 Task: Create relationship between expense and expense category object.
Action: Mouse moved to (633, 49)
Screenshot: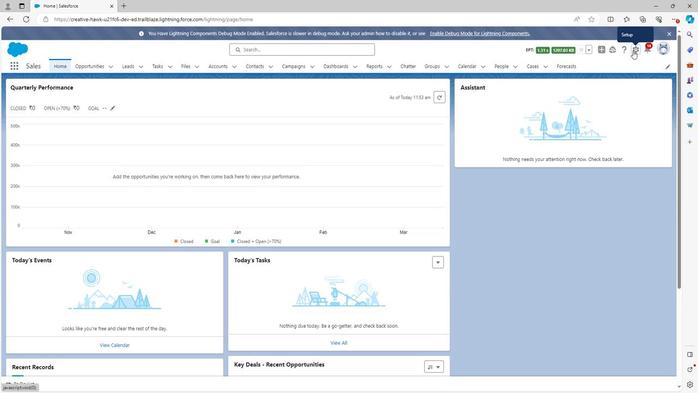 
Action: Mouse pressed left at (633, 49)
Screenshot: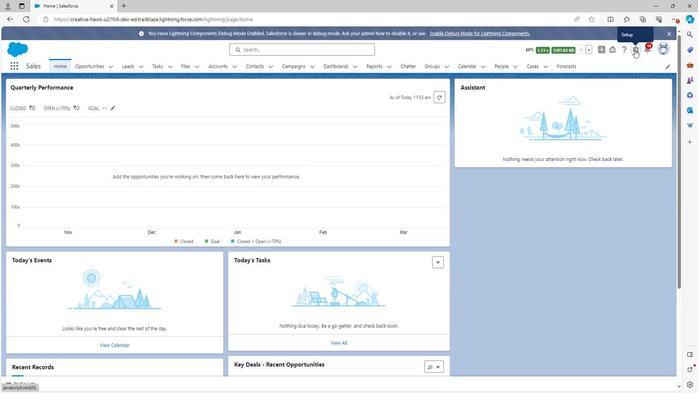 
Action: Mouse moved to (600, 67)
Screenshot: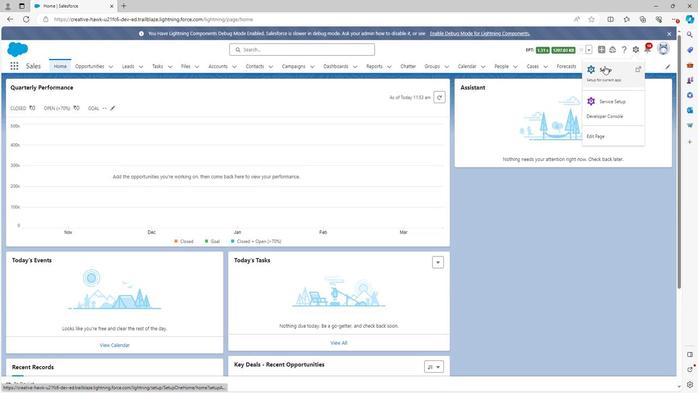 
Action: Mouse pressed left at (600, 67)
Screenshot: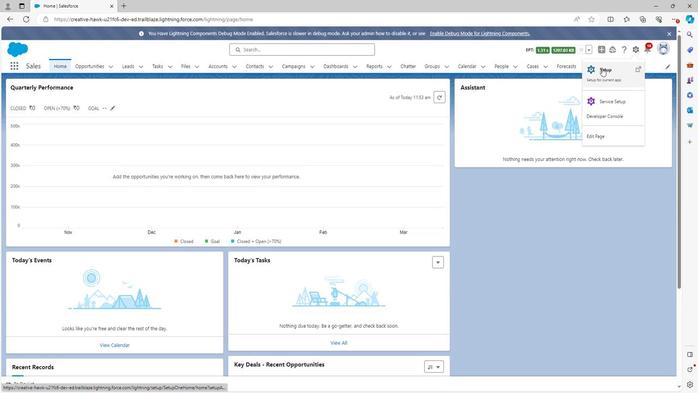 
Action: Mouse moved to (84, 68)
Screenshot: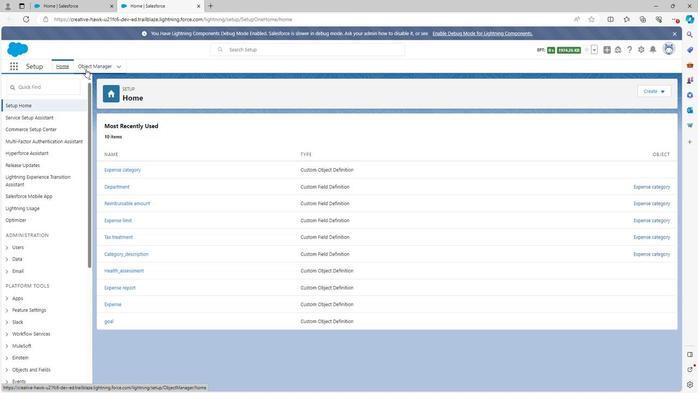 
Action: Mouse pressed left at (84, 68)
Screenshot: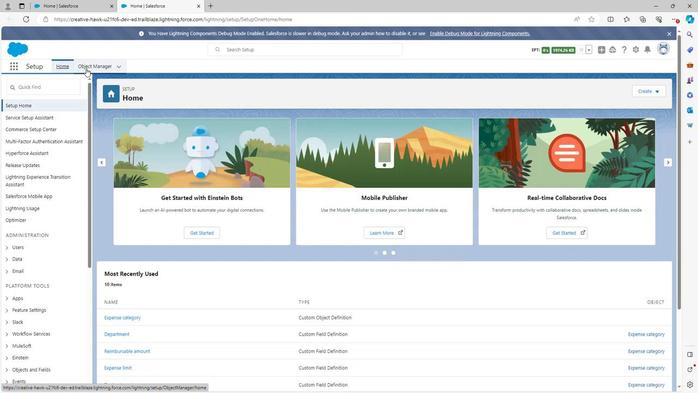 
Action: Mouse moved to (30, 278)
Screenshot: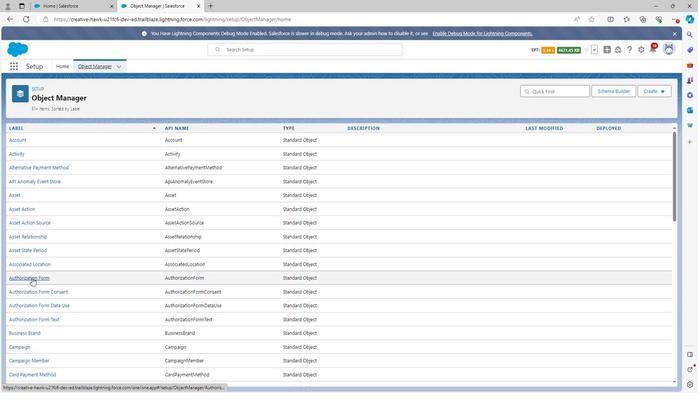 
Action: Mouse scrolled (30, 277) with delta (0, 0)
Screenshot: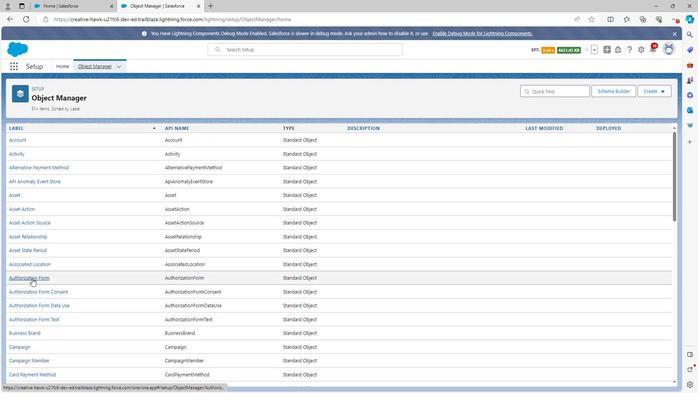 
Action: Mouse scrolled (30, 277) with delta (0, 0)
Screenshot: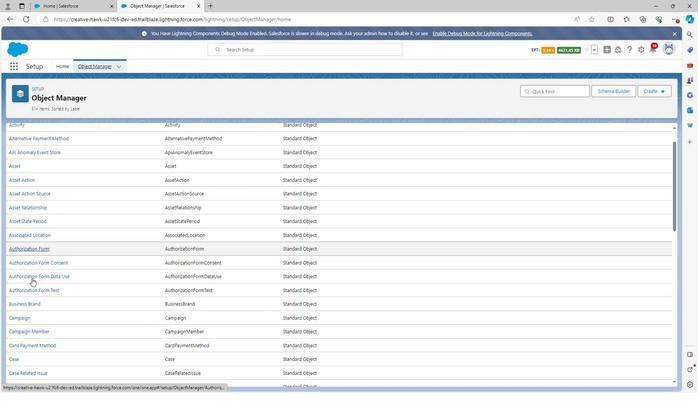 
Action: Mouse scrolled (30, 277) with delta (0, 0)
Screenshot: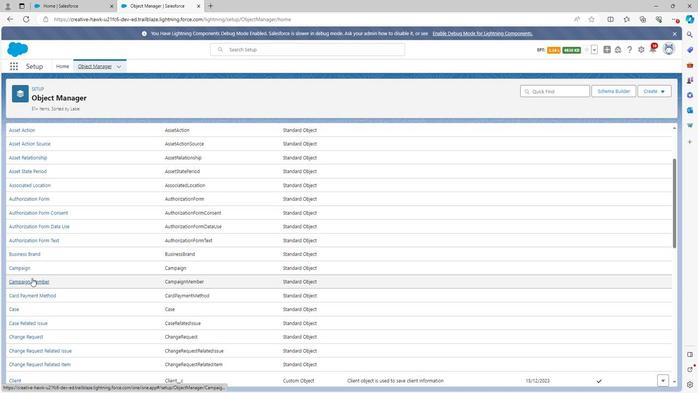 
Action: Mouse scrolled (30, 277) with delta (0, 0)
Screenshot: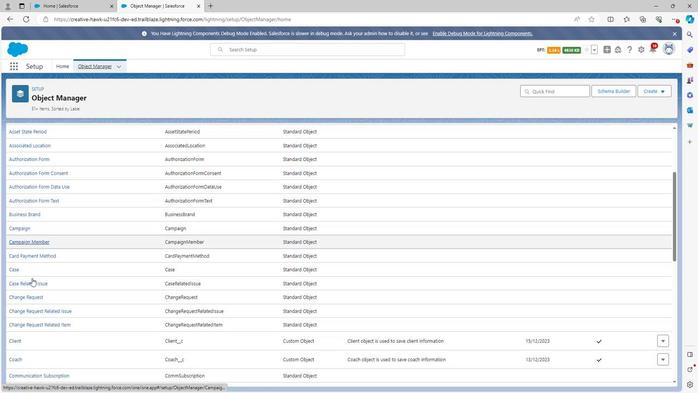 
Action: Mouse scrolled (30, 277) with delta (0, 0)
Screenshot: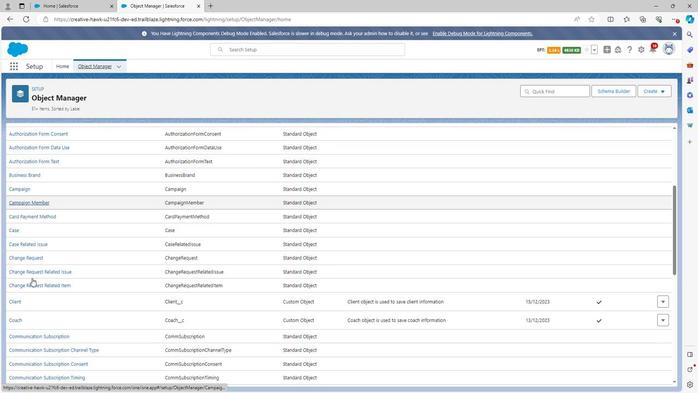 
Action: Mouse scrolled (30, 277) with delta (0, 0)
Screenshot: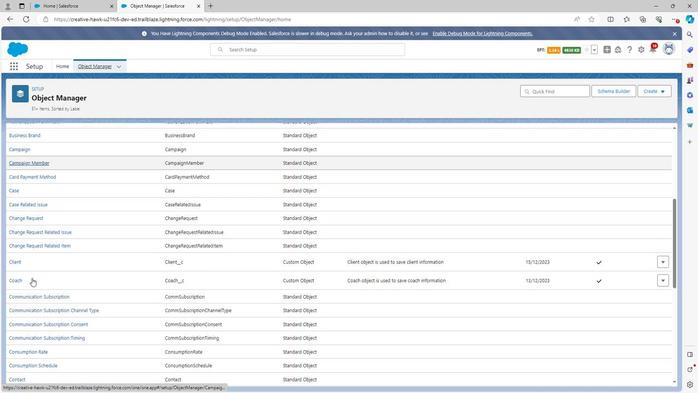 
Action: Mouse scrolled (30, 277) with delta (0, 0)
Screenshot: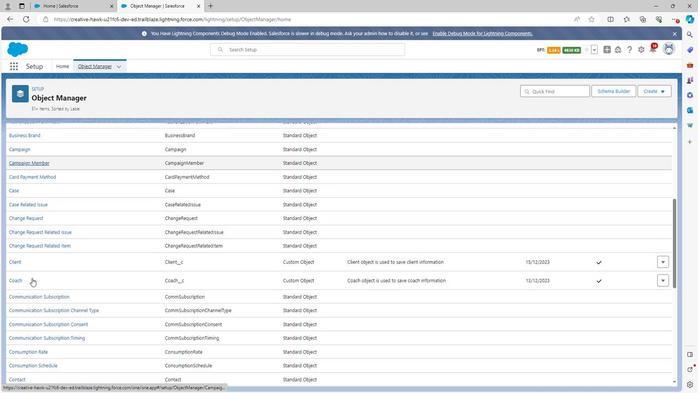 
Action: Mouse scrolled (30, 277) with delta (0, 0)
Screenshot: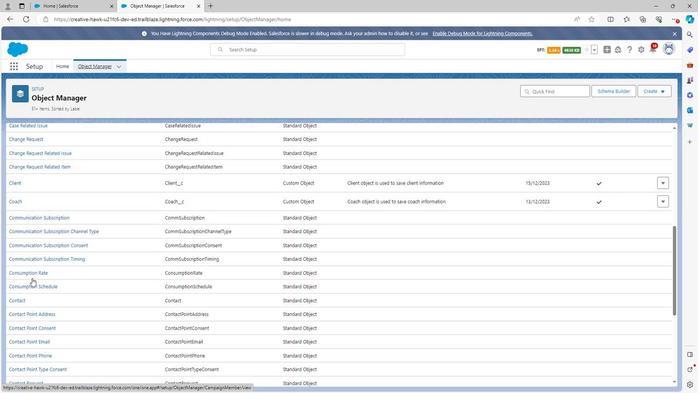 
Action: Mouse scrolled (30, 277) with delta (0, 0)
Screenshot: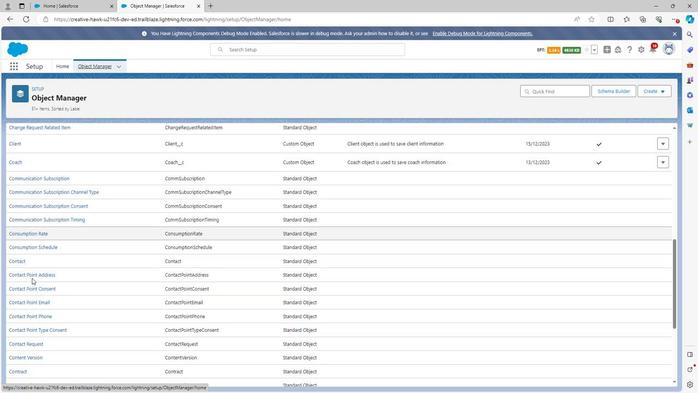 
Action: Mouse scrolled (30, 277) with delta (0, 0)
Screenshot: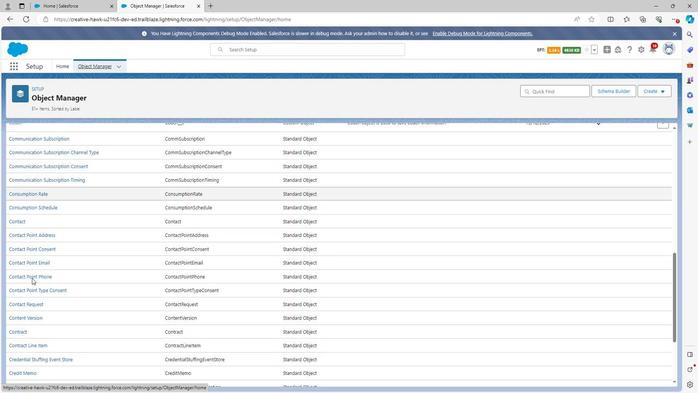 
Action: Mouse scrolled (30, 277) with delta (0, 0)
Screenshot: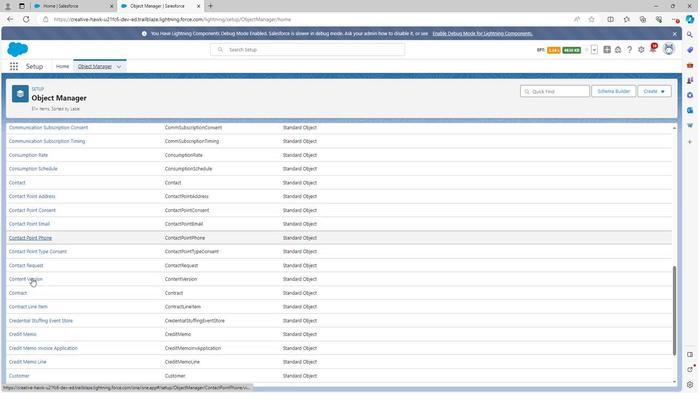 
Action: Mouse scrolled (30, 277) with delta (0, 0)
Screenshot: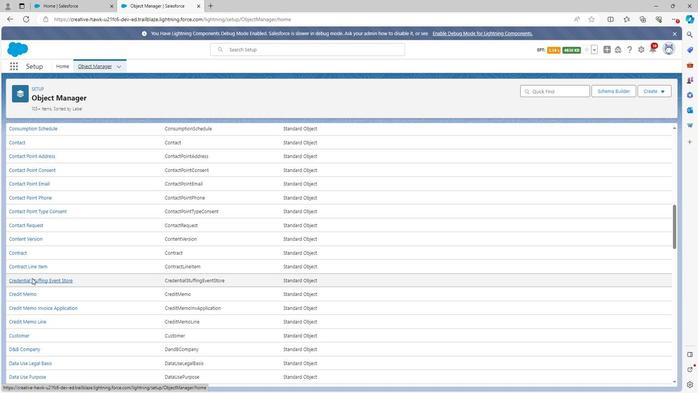 
Action: Mouse scrolled (30, 277) with delta (0, 0)
Screenshot: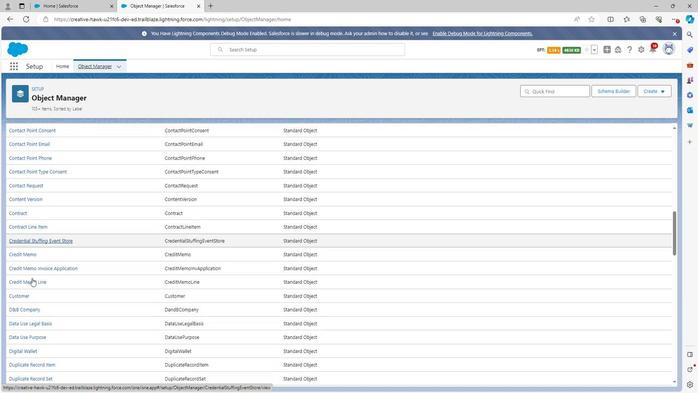 
Action: Mouse scrolled (30, 277) with delta (0, 0)
Screenshot: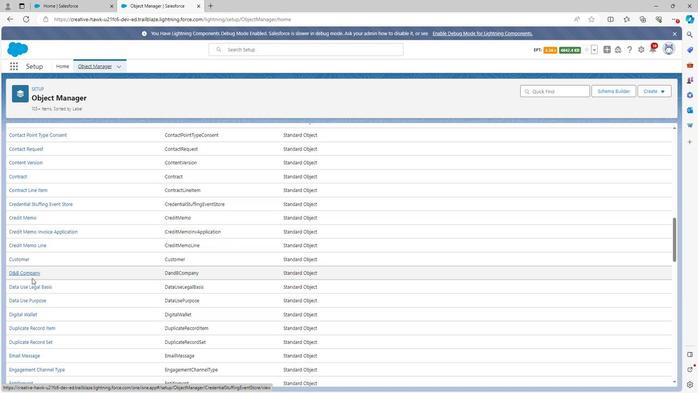 
Action: Mouse scrolled (30, 277) with delta (0, 0)
Screenshot: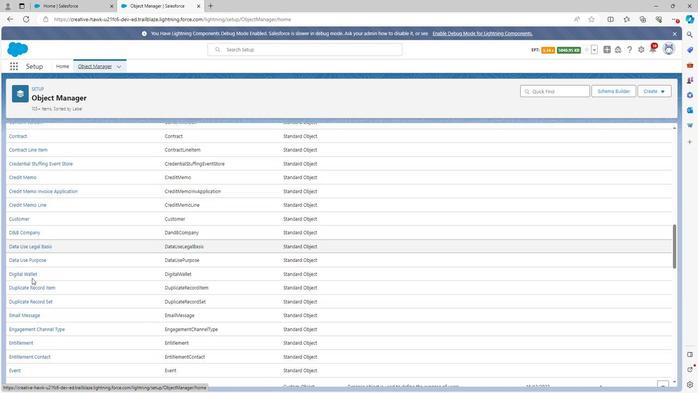 
Action: Mouse scrolled (30, 277) with delta (0, 0)
Screenshot: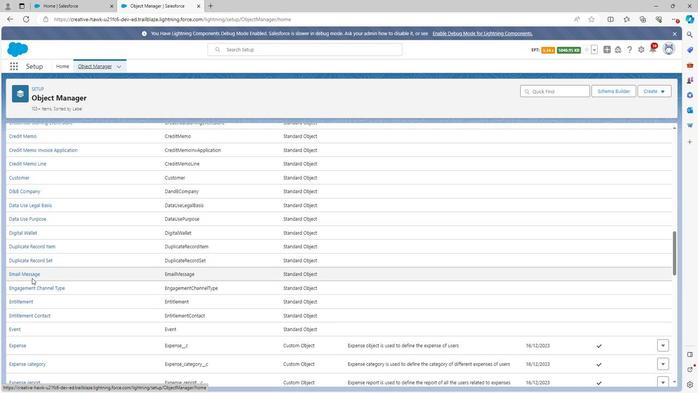 
Action: Mouse scrolled (30, 277) with delta (0, 0)
Screenshot: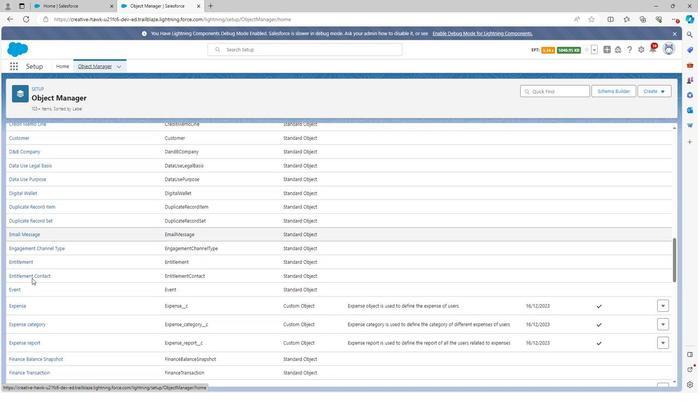 
Action: Mouse moved to (27, 287)
Screenshot: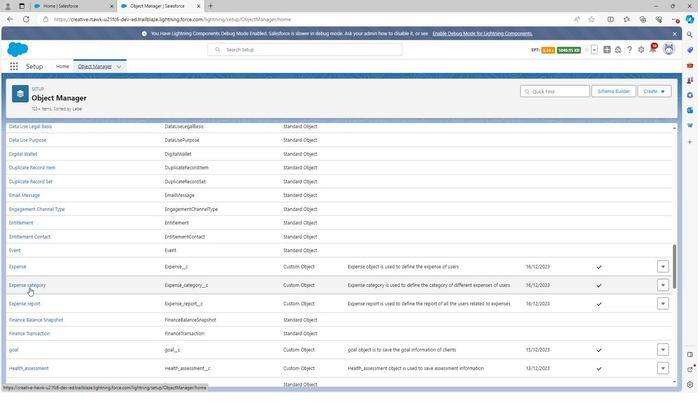
Action: Mouse pressed left at (27, 287)
Screenshot: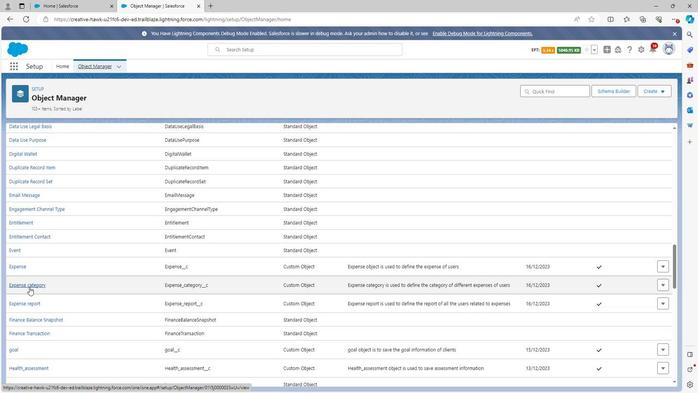 
Action: Mouse moved to (35, 139)
Screenshot: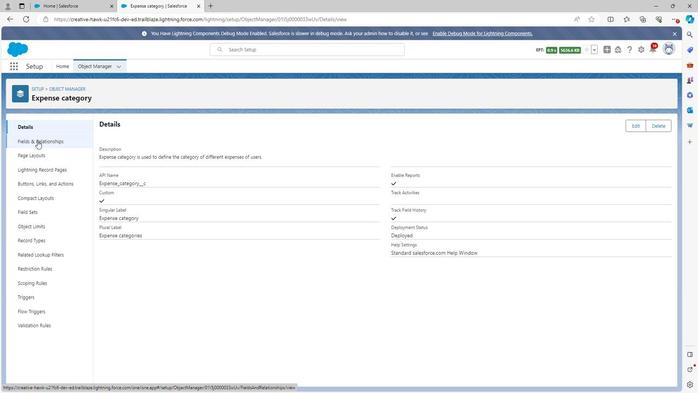 
Action: Mouse pressed left at (35, 139)
Screenshot: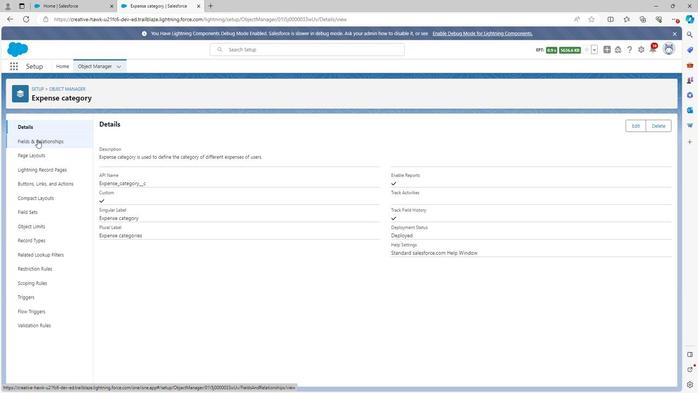 
Action: Mouse moved to (511, 126)
Screenshot: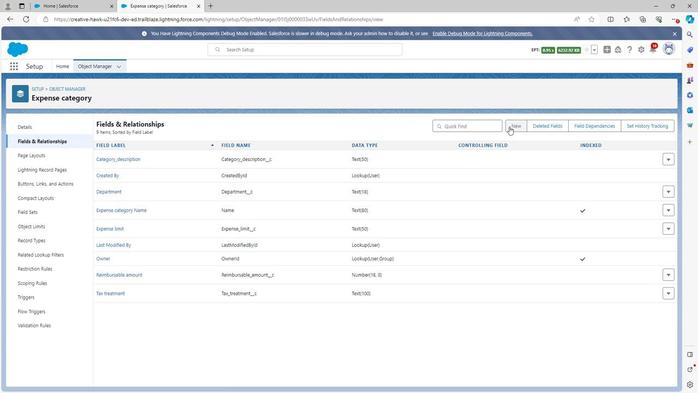 
Action: Mouse pressed left at (511, 126)
Screenshot: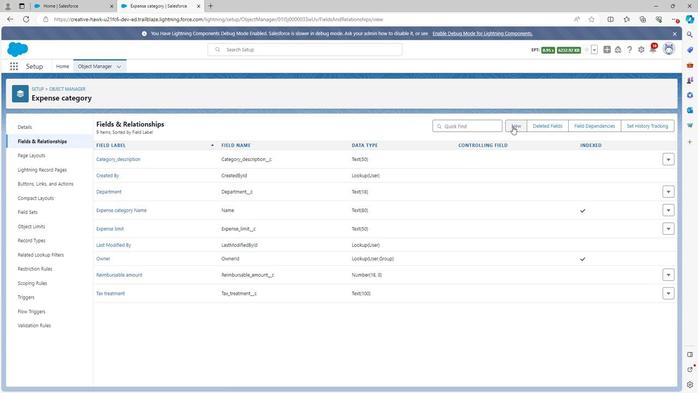 
Action: Mouse moved to (103, 260)
Screenshot: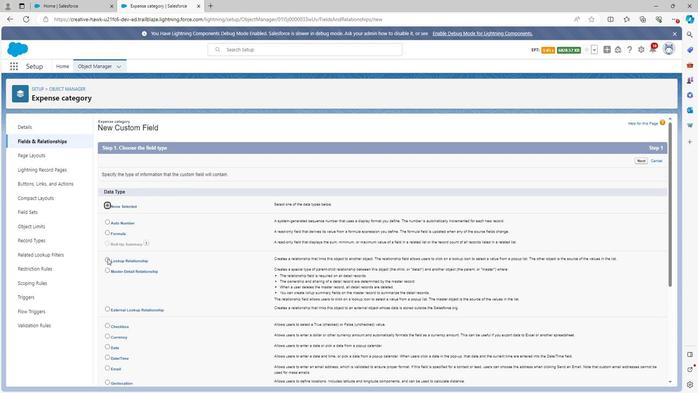
Action: Mouse pressed left at (103, 260)
Screenshot: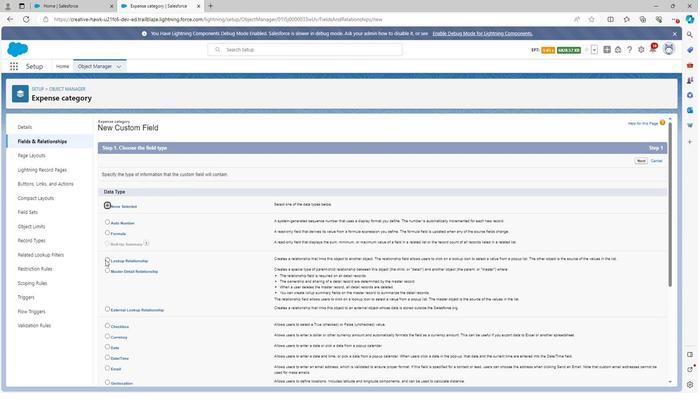 
Action: Mouse moved to (518, 286)
Screenshot: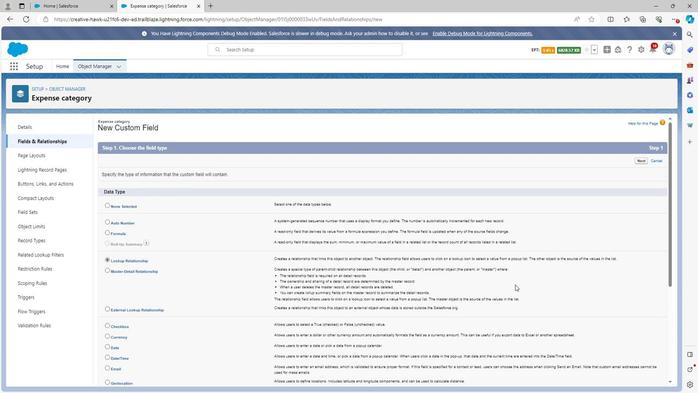 
Action: Mouse scrolled (518, 285) with delta (0, 0)
Screenshot: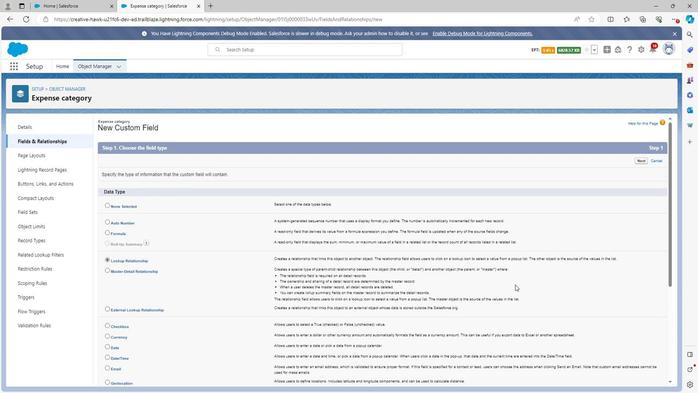 
Action: Mouse moved to (526, 291)
Screenshot: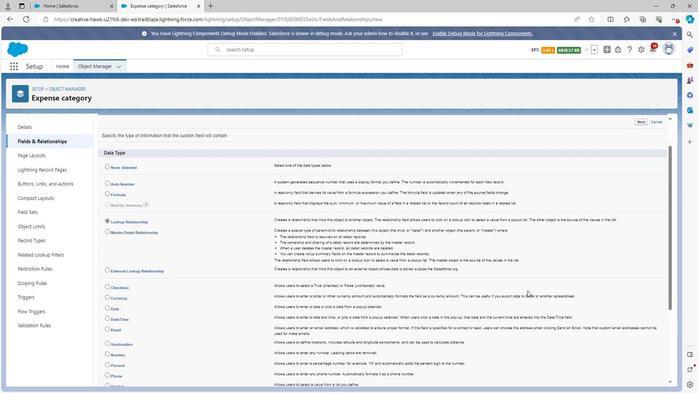 
Action: Mouse scrolled (526, 290) with delta (0, 0)
Screenshot: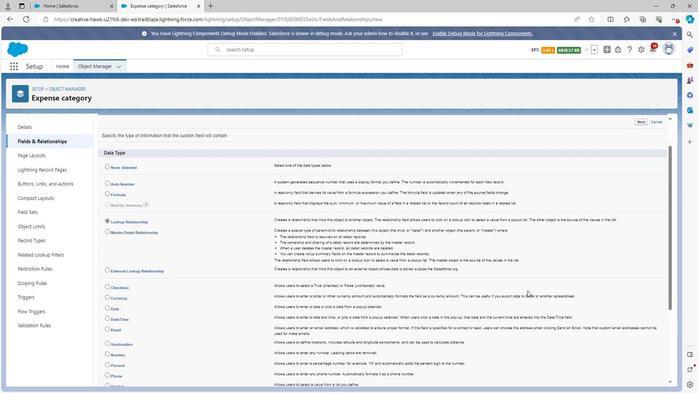 
Action: Mouse moved to (528, 294)
Screenshot: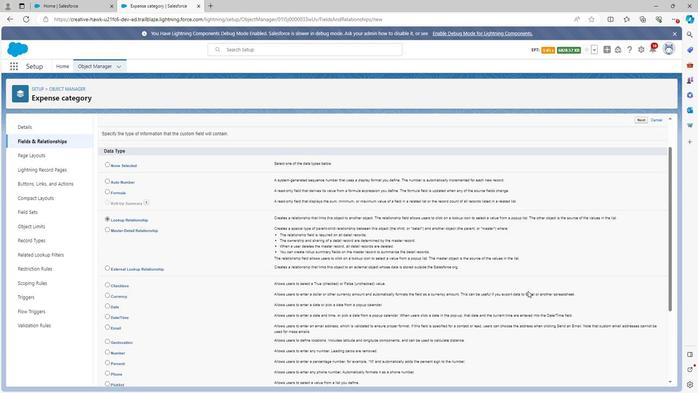 
Action: Mouse scrolled (528, 294) with delta (0, 0)
Screenshot: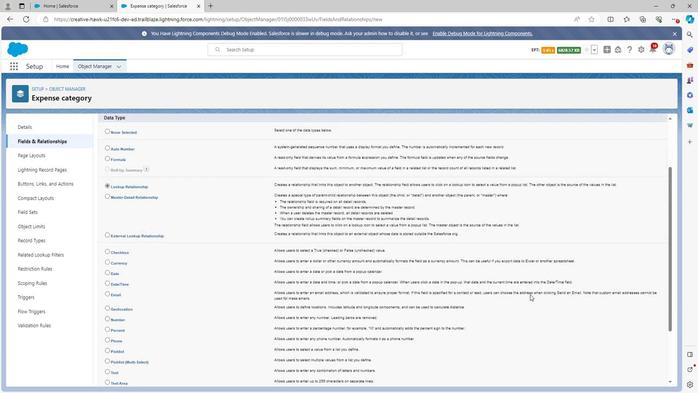 
Action: Mouse moved to (530, 296)
Screenshot: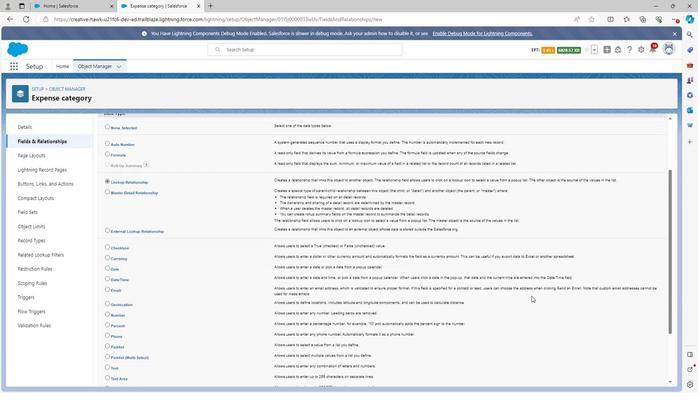 
Action: Mouse scrolled (530, 296) with delta (0, 0)
Screenshot: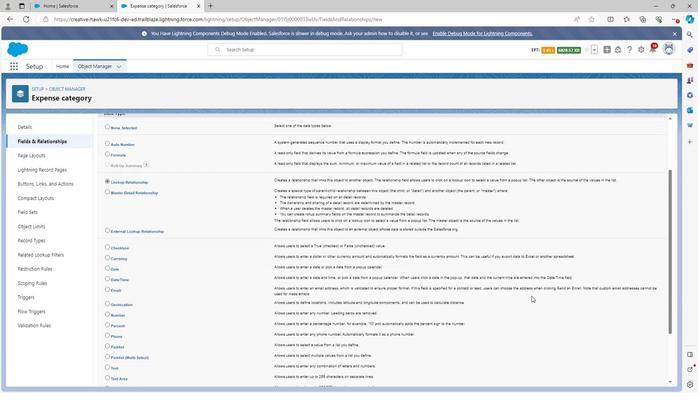 
Action: Mouse moved to (530, 297)
Screenshot: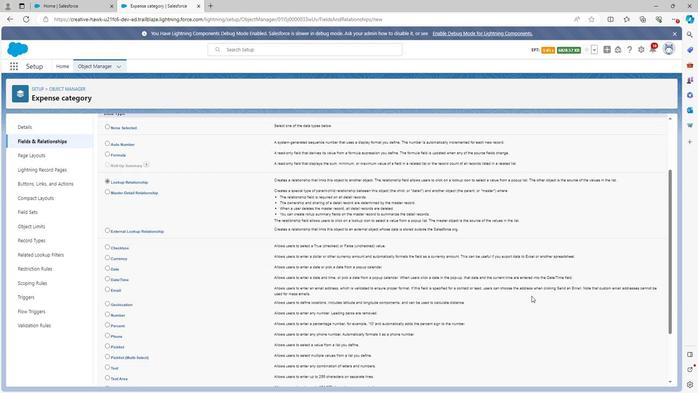 
Action: Mouse scrolled (530, 297) with delta (0, 0)
Screenshot: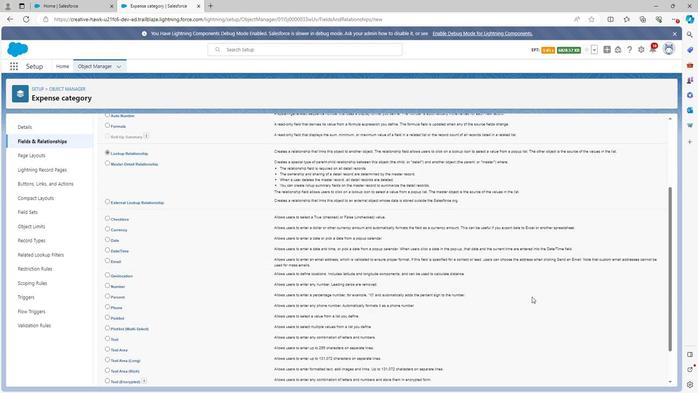 
Action: Mouse moved to (639, 376)
Screenshot: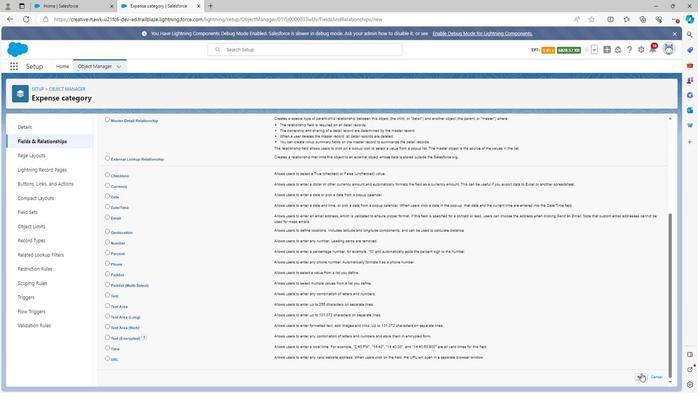 
Action: Mouse pressed left at (639, 376)
Screenshot: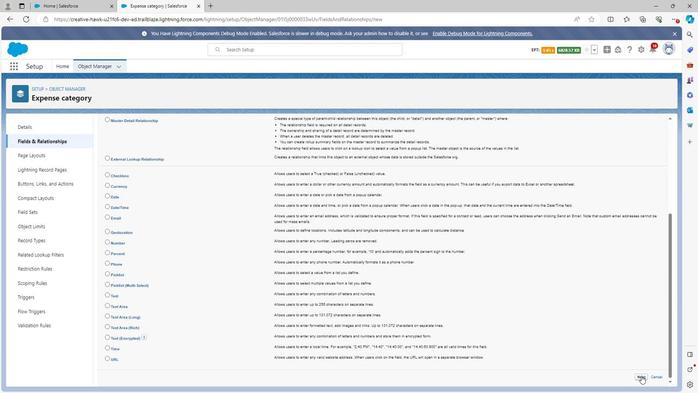 
Action: Mouse moved to (256, 187)
Screenshot: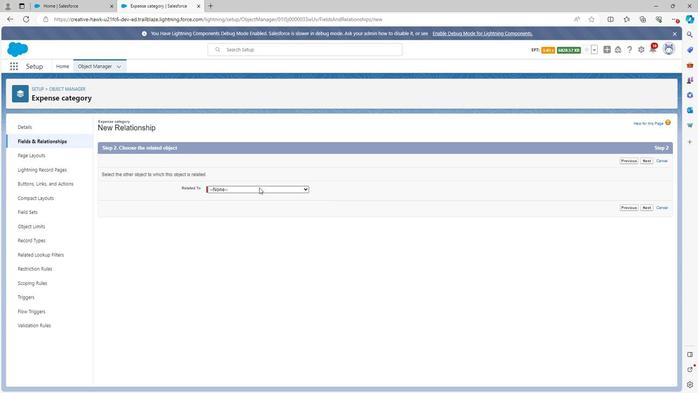 
Action: Mouse pressed left at (256, 187)
Screenshot: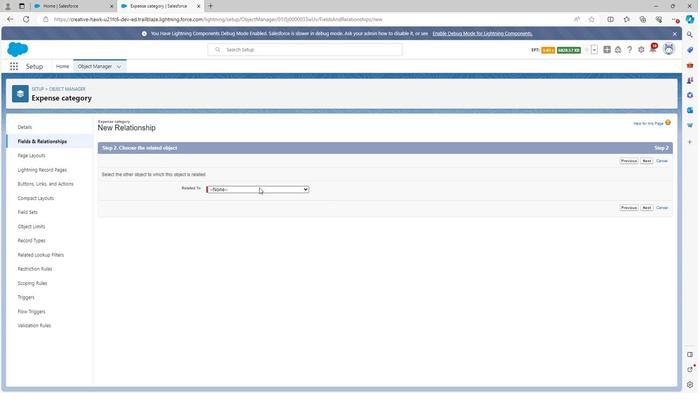 
Action: Mouse moved to (238, 258)
Screenshot: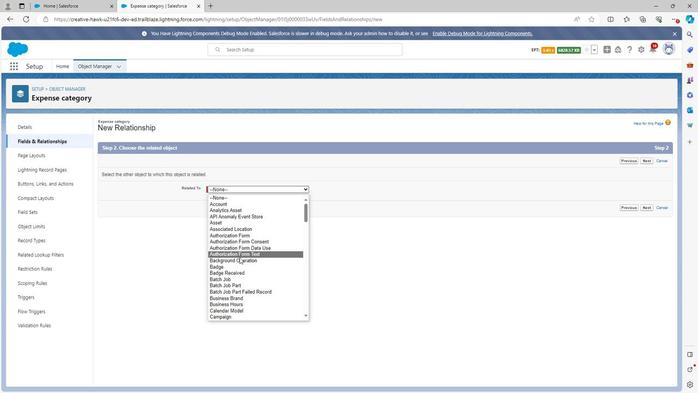 
Action: Mouse scrolled (238, 257) with delta (0, 0)
Screenshot: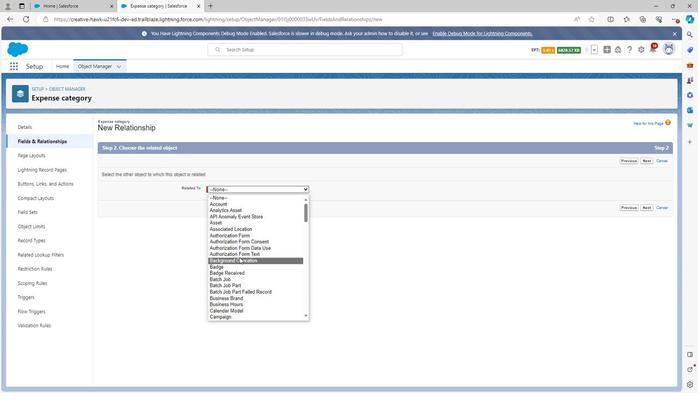 
Action: Mouse moved to (238, 258)
Screenshot: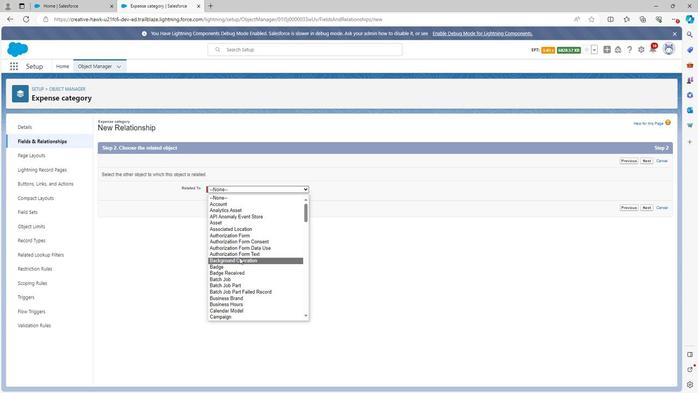 
Action: Mouse scrolled (238, 258) with delta (0, 0)
Screenshot: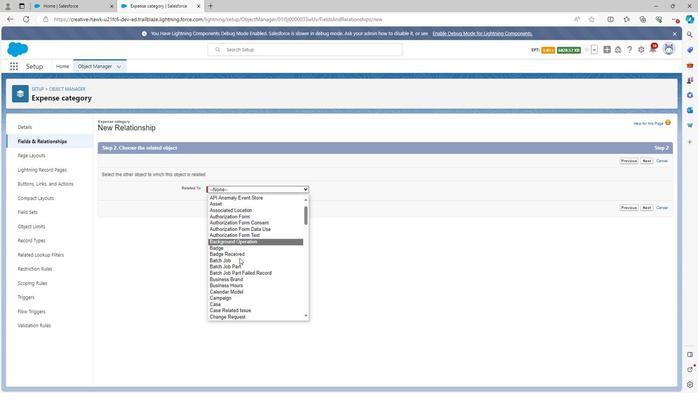 
Action: Mouse scrolled (238, 258) with delta (0, 0)
Screenshot: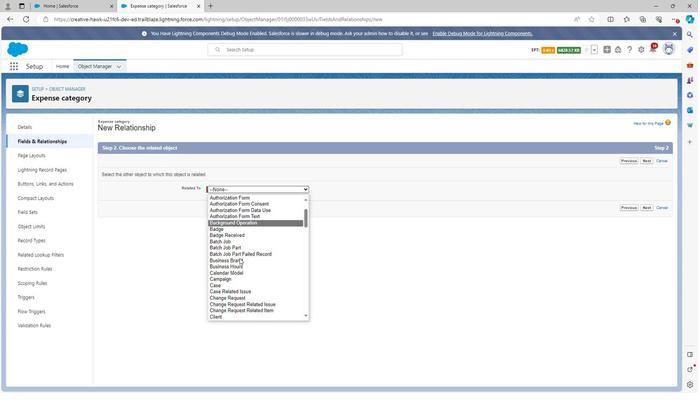 
Action: Mouse scrolled (238, 258) with delta (0, 0)
Screenshot: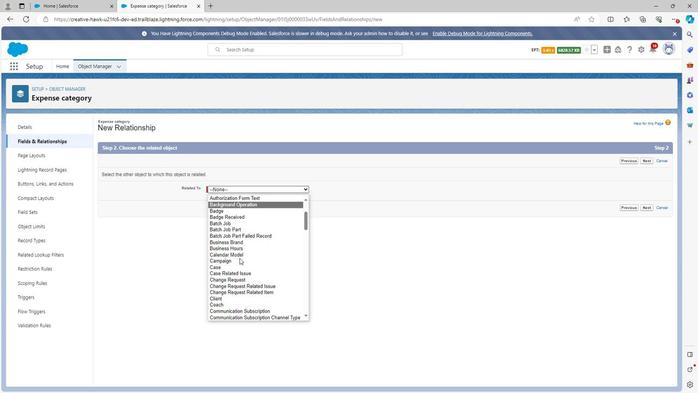 
Action: Mouse scrolled (238, 258) with delta (0, 0)
Screenshot: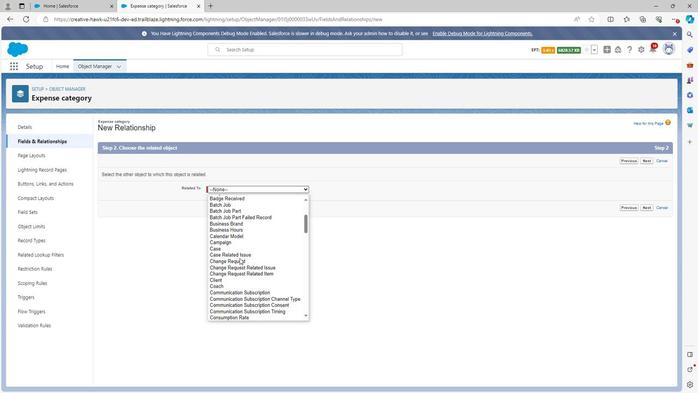 
Action: Mouse scrolled (238, 258) with delta (0, 0)
Screenshot: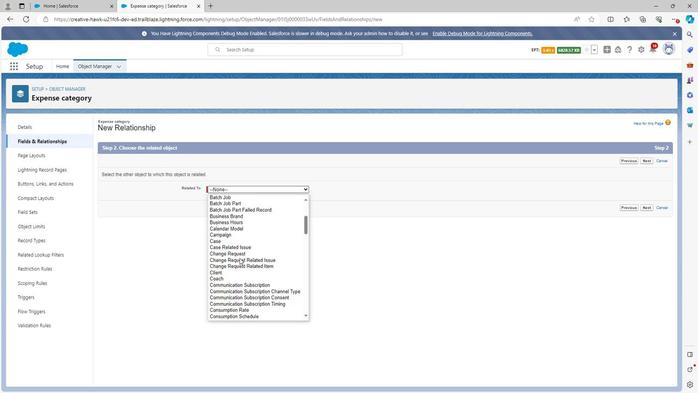 
Action: Mouse scrolled (238, 258) with delta (0, 0)
Screenshot: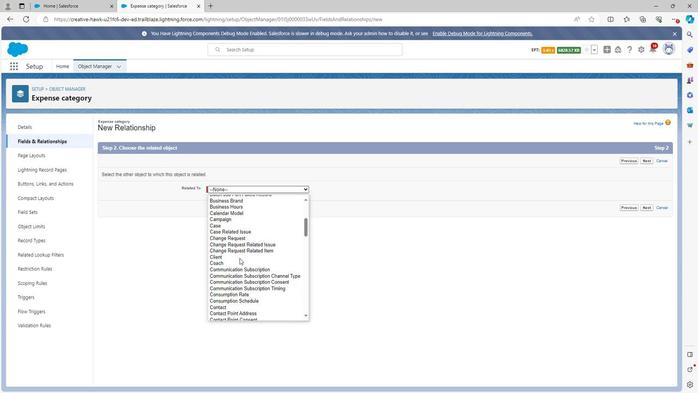 
Action: Mouse scrolled (238, 258) with delta (0, 0)
Screenshot: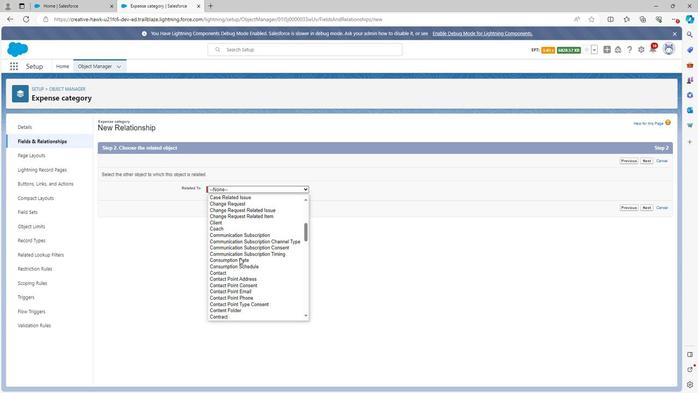 
Action: Mouse scrolled (238, 258) with delta (0, 0)
Screenshot: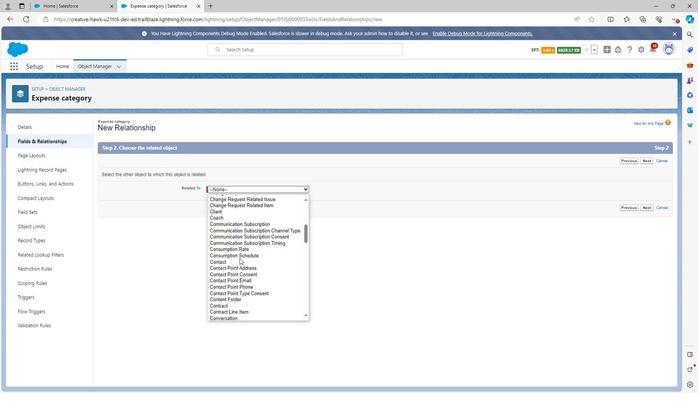
Action: Mouse scrolled (238, 258) with delta (0, 0)
Screenshot: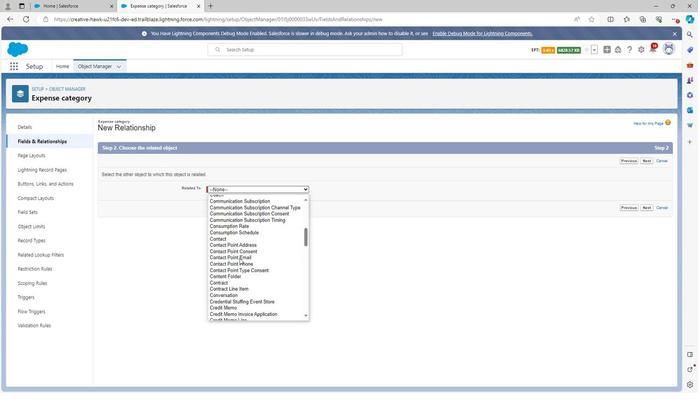
Action: Mouse scrolled (238, 258) with delta (0, 0)
Screenshot: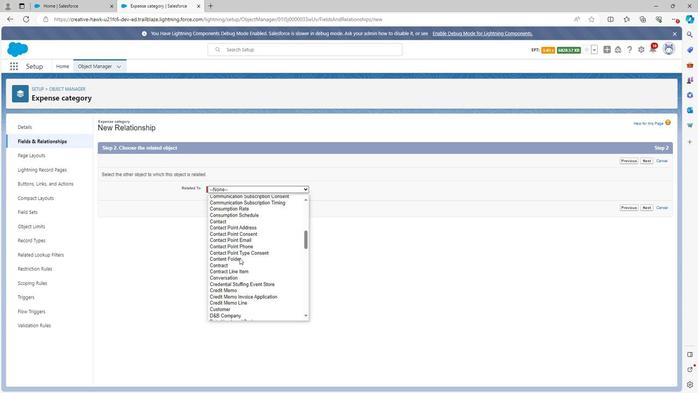 
Action: Mouse scrolled (238, 258) with delta (0, 0)
Screenshot: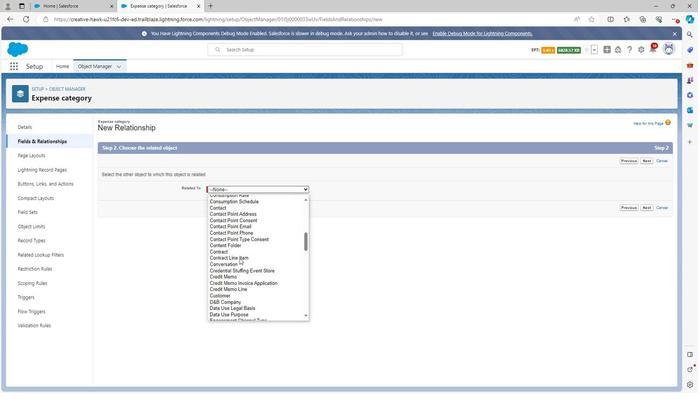 
Action: Mouse scrolled (238, 258) with delta (0, 0)
Screenshot: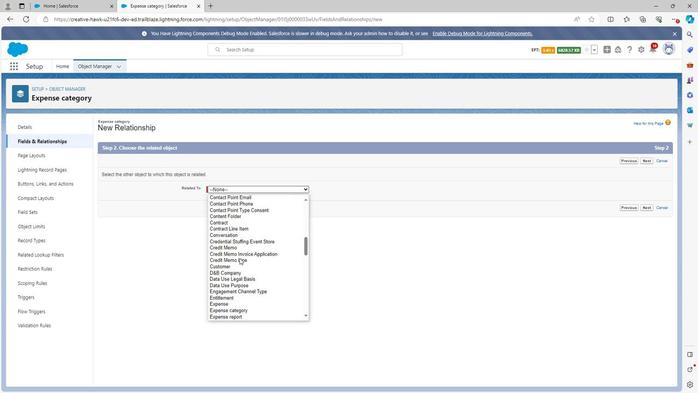 
Action: Mouse moved to (223, 286)
Screenshot: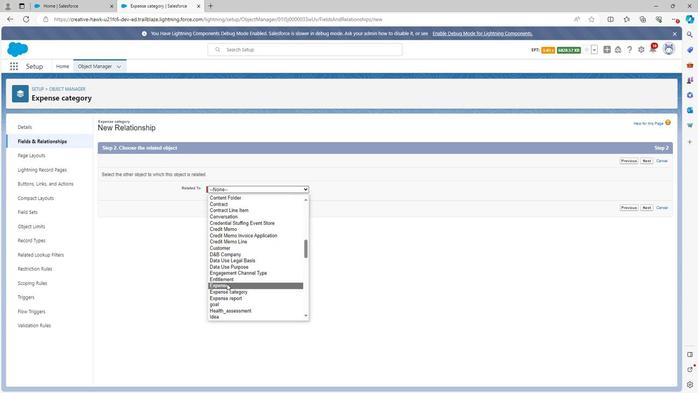 
Action: Mouse pressed left at (223, 286)
Screenshot: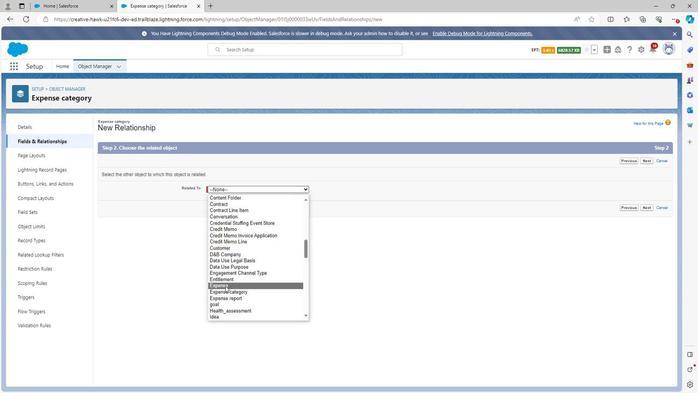 
Action: Mouse moved to (644, 205)
Screenshot: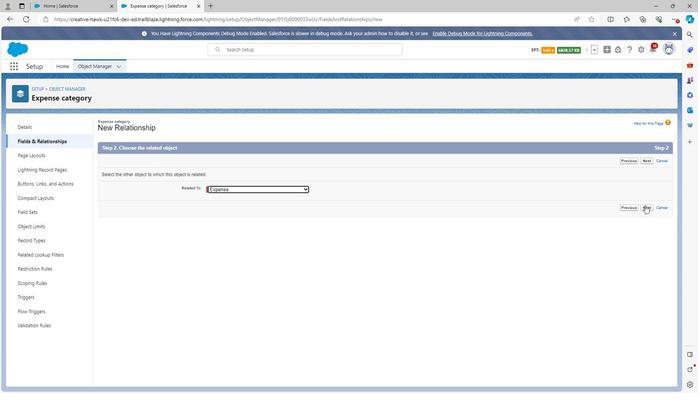
Action: Mouse pressed left at (644, 205)
Screenshot: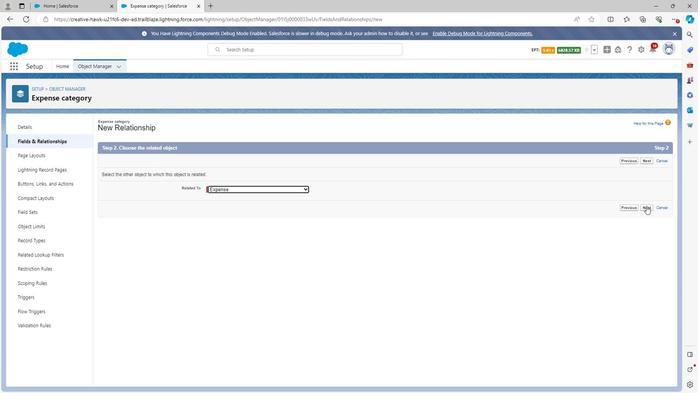 
Action: Mouse moved to (360, 187)
Screenshot: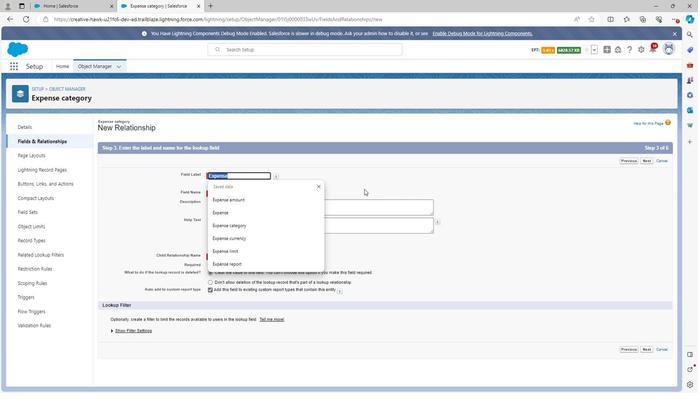 
Action: Mouse pressed left at (360, 187)
Screenshot: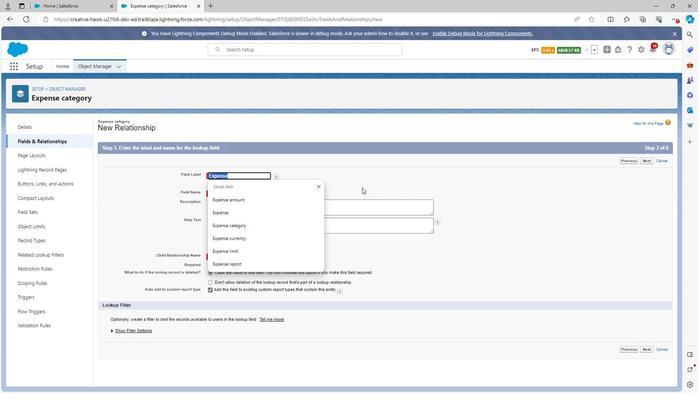 
Action: Mouse moved to (238, 210)
Screenshot: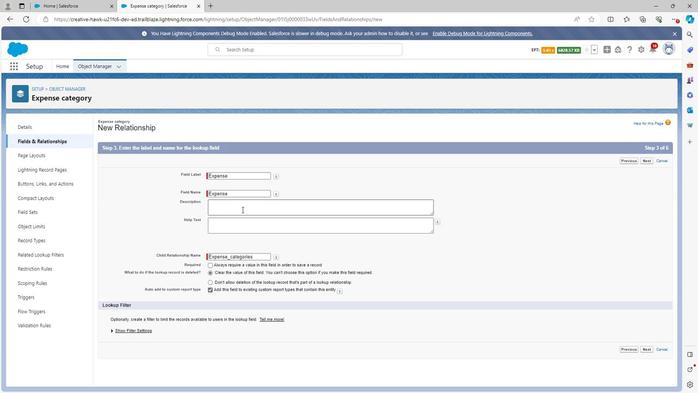 
Action: Mouse pressed left at (238, 210)
Screenshot: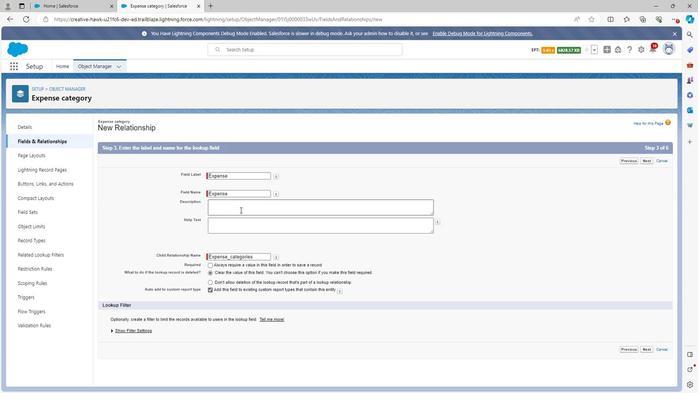 
Action: Key pressed <Key.shift>Expense<Key.space>relationship<Key.space>is<Key.space>used<Key.space>to<Key.space>get<Key.space>expense<Key.space>information<Key.space>in<Key.space>expense<Key.space>category<Key.space>object
Screenshot: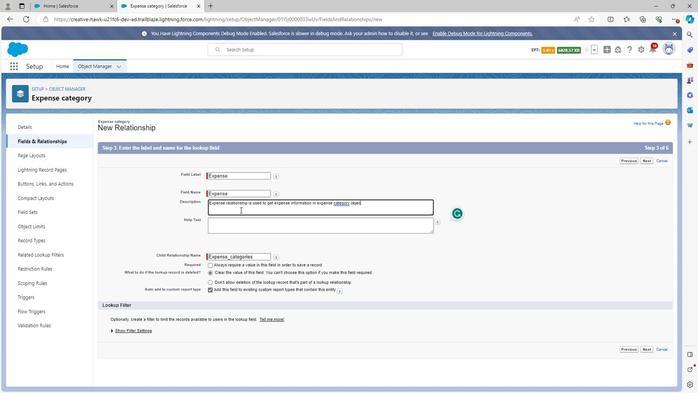 
Action: Mouse moved to (294, 244)
Screenshot: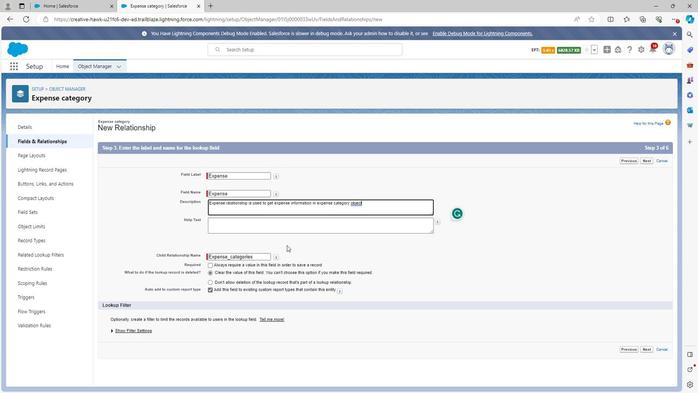 
Action: Mouse pressed left at (294, 244)
Screenshot: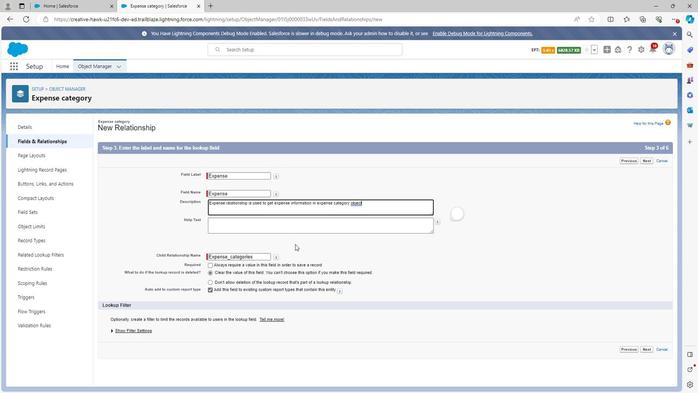 
Action: Mouse moved to (644, 348)
Screenshot: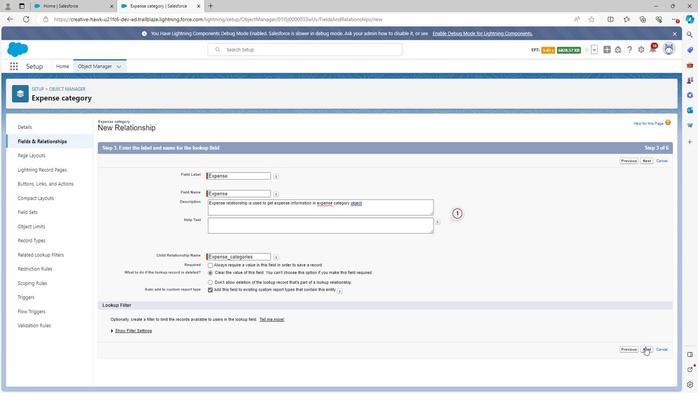 
Action: Mouse pressed left at (644, 348)
Screenshot: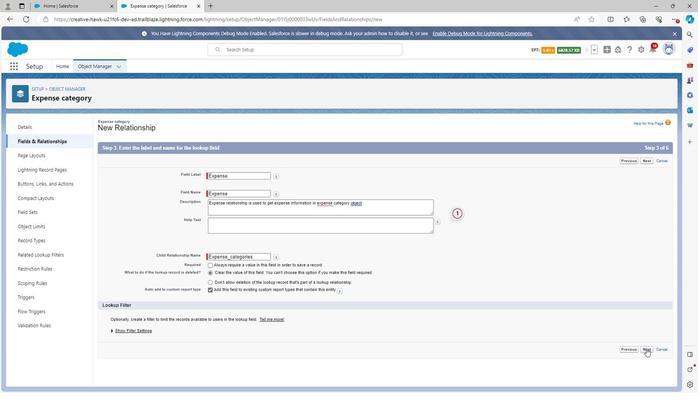 
Action: Mouse moved to (482, 223)
Screenshot: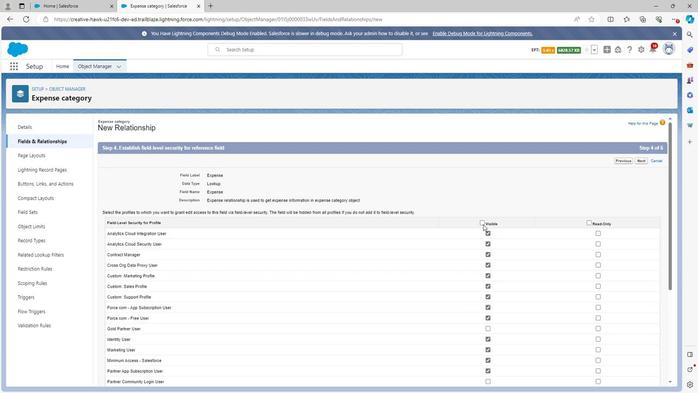 
Action: Mouse pressed left at (482, 223)
Screenshot: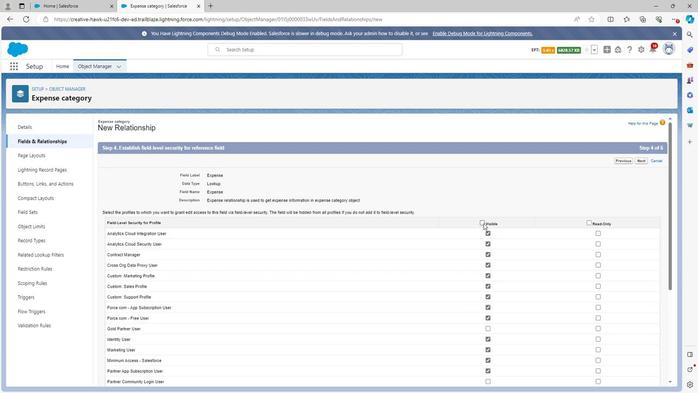 
Action: Mouse moved to (586, 221)
Screenshot: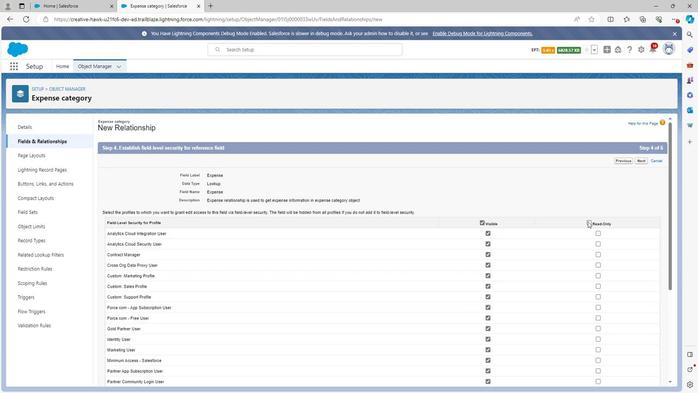 
Action: Mouse pressed left at (586, 221)
Screenshot: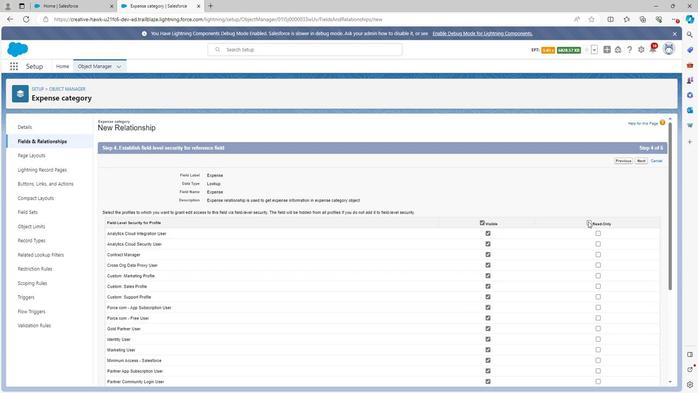 
Action: Mouse moved to (559, 227)
Screenshot: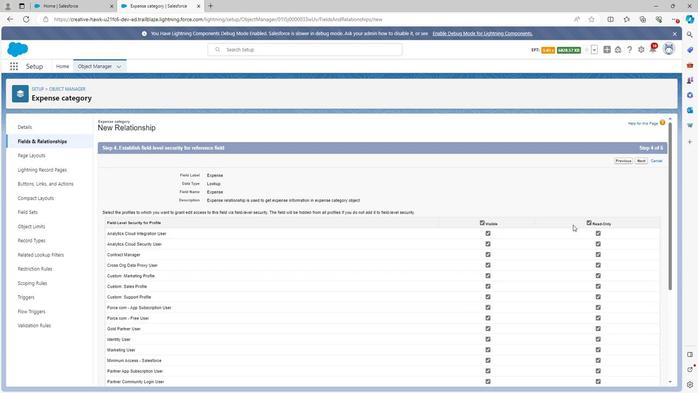 
Action: Mouse scrolled (559, 227) with delta (0, 0)
Screenshot: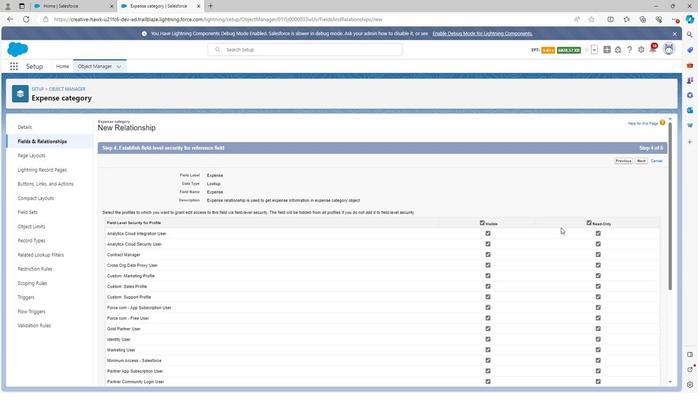 
Action: Mouse scrolled (559, 227) with delta (0, 0)
Screenshot: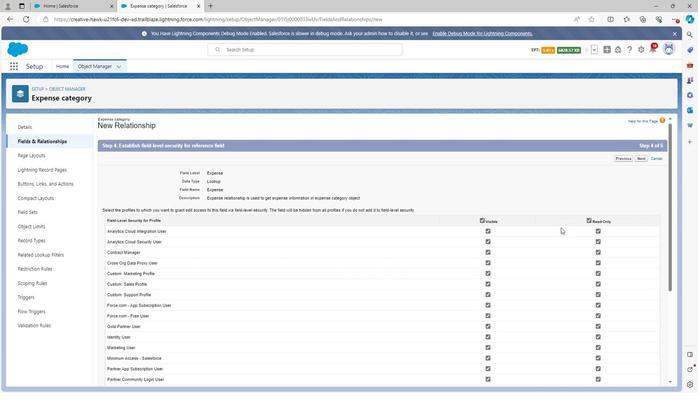 
Action: Mouse moved to (559, 228)
Screenshot: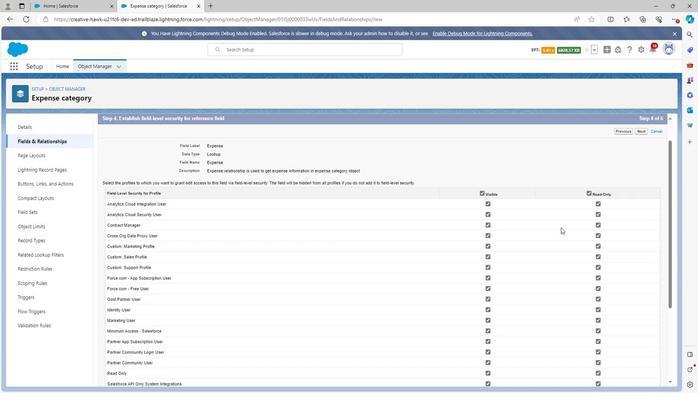 
Action: Mouse scrolled (559, 227) with delta (0, 0)
Screenshot: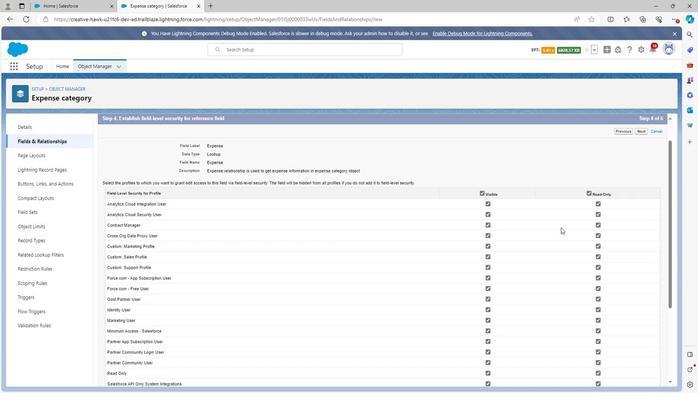 
Action: Mouse scrolled (559, 227) with delta (0, 0)
Screenshot: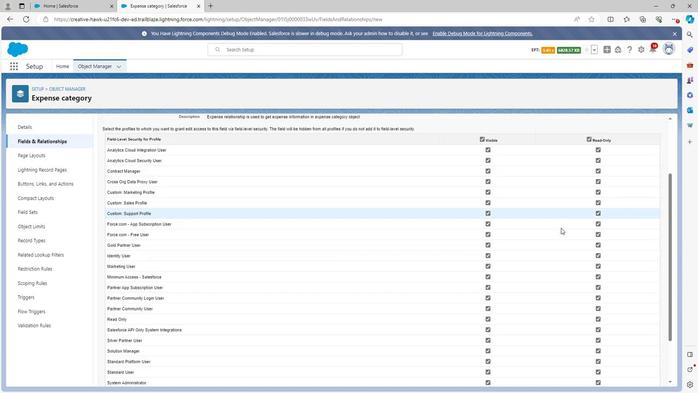 
Action: Mouse scrolled (559, 227) with delta (0, 0)
Screenshot: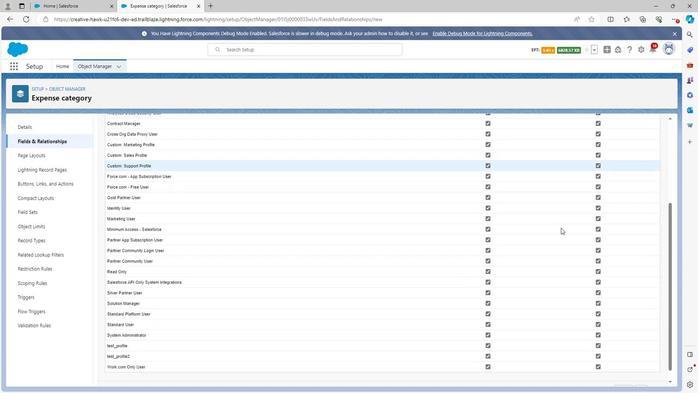 
Action: Mouse moved to (560, 229)
Screenshot: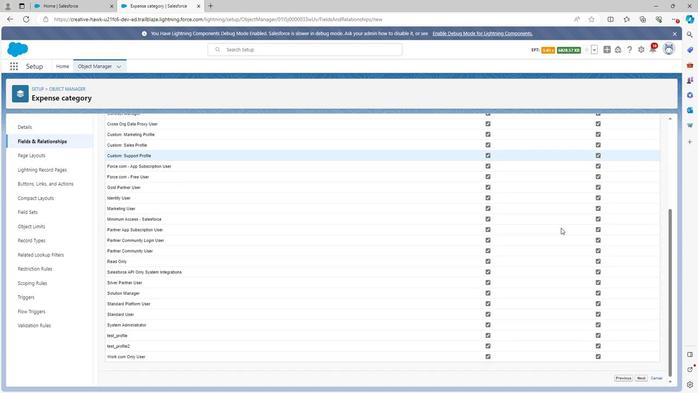 
Action: Mouse scrolled (560, 229) with delta (0, 0)
Screenshot: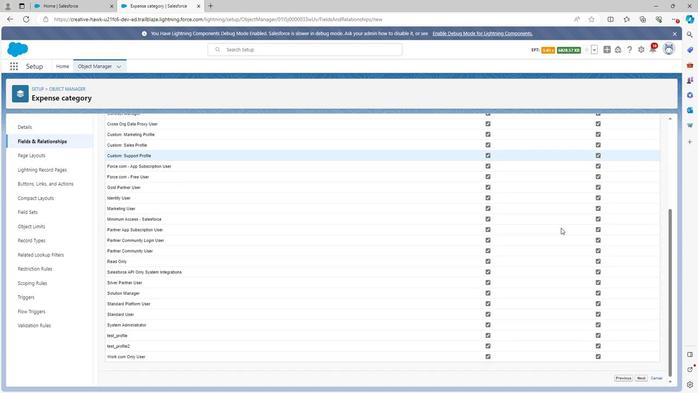 
Action: Mouse moved to (639, 378)
Screenshot: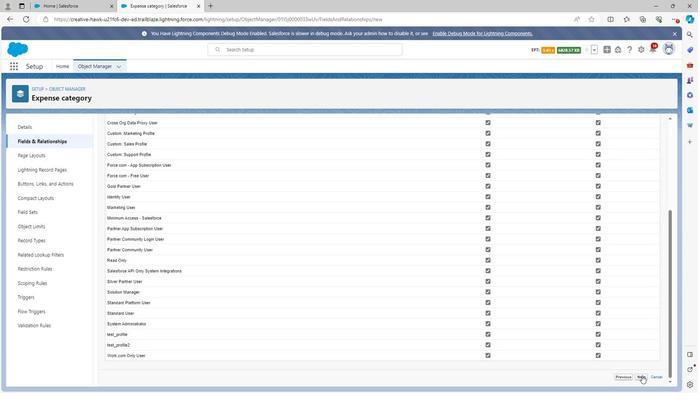 
Action: Mouse pressed left at (639, 378)
Screenshot: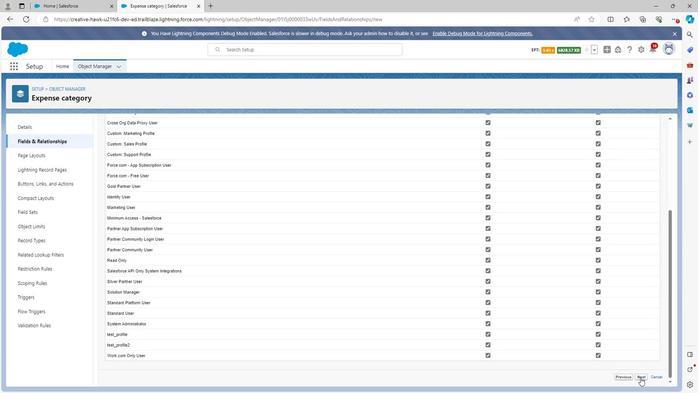 
Action: Mouse moved to (644, 260)
Screenshot: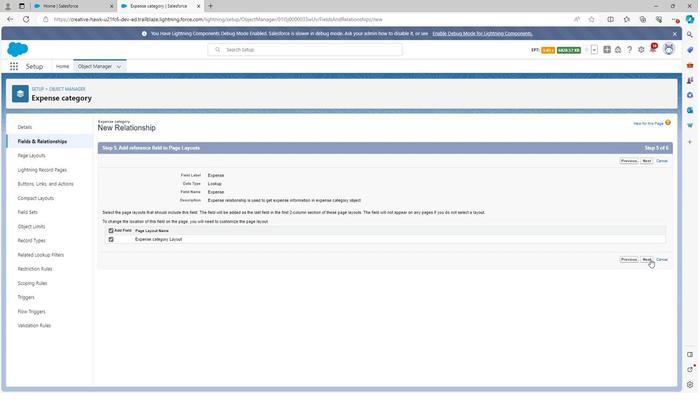 
Action: Mouse pressed left at (644, 260)
Screenshot: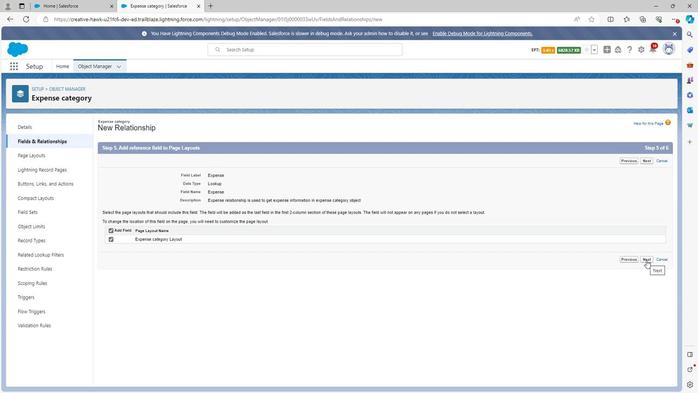 
Action: Mouse moved to (644, 286)
Screenshot: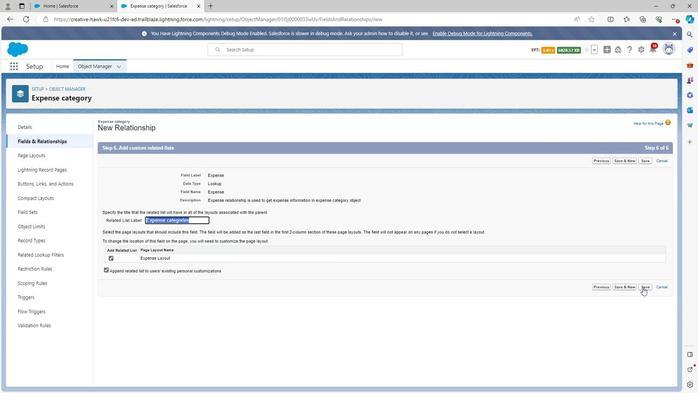 
Action: Mouse pressed left at (644, 286)
Screenshot: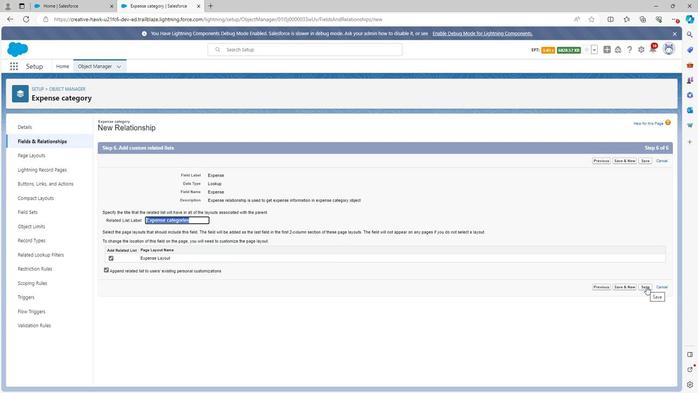 
Action: Mouse moved to (330, 231)
Screenshot: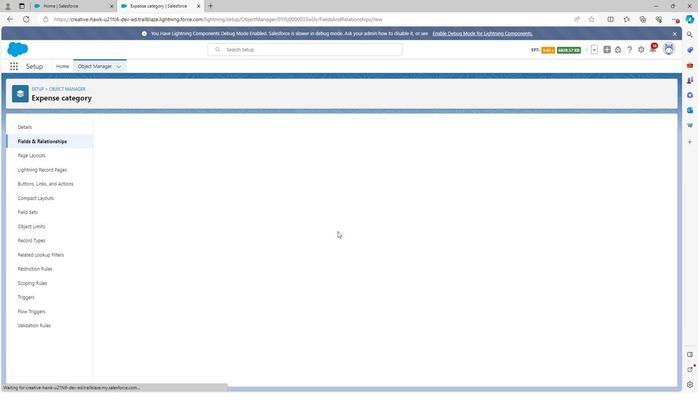 
